 Task: Create a task  Create a feature to sync data across multiple devices , assign it to team member softage.7@softage.net in the project Vigilant and update the status of the task to  On Track  , set the priority of the task to High.
Action: Mouse moved to (14, 52)
Screenshot: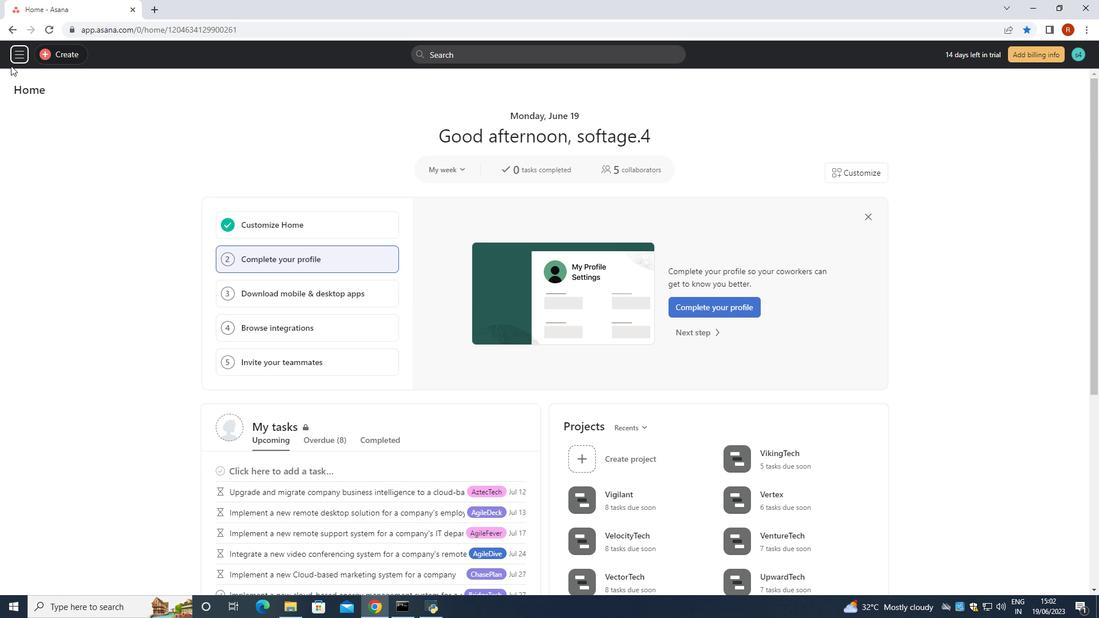 
Action: Mouse pressed left at (14, 52)
Screenshot: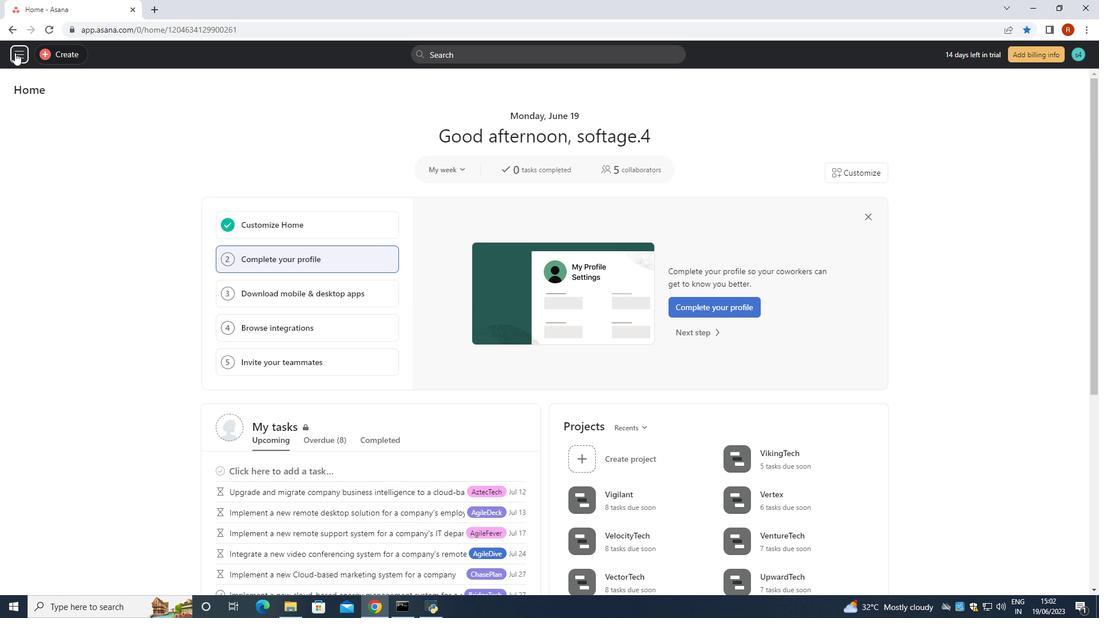 
Action: Mouse moved to (45, 241)
Screenshot: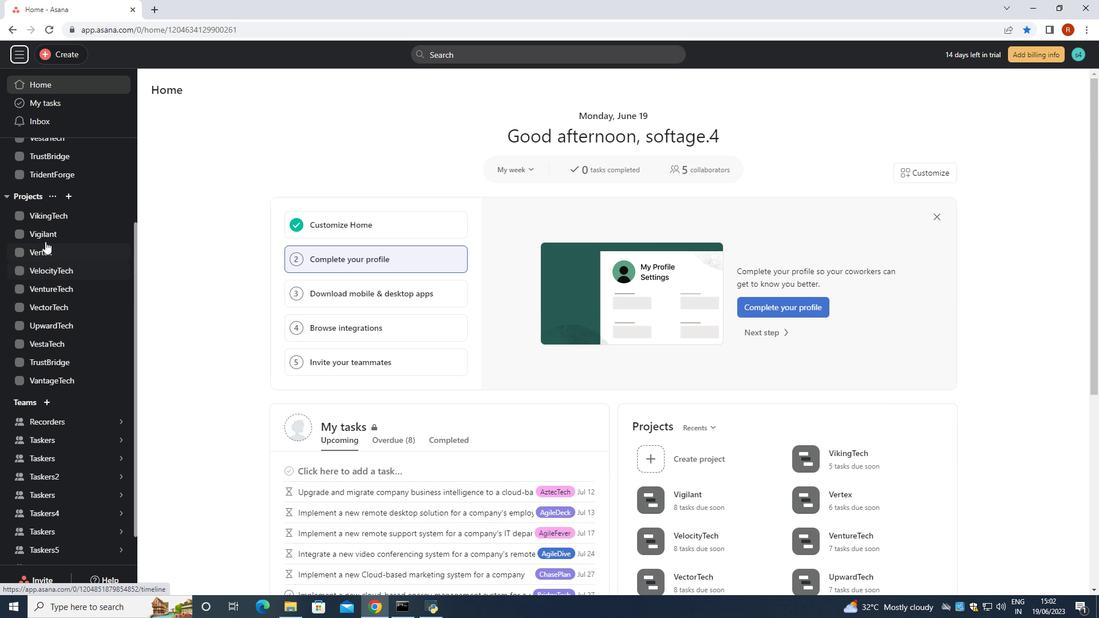 
Action: Mouse pressed left at (45, 241)
Screenshot: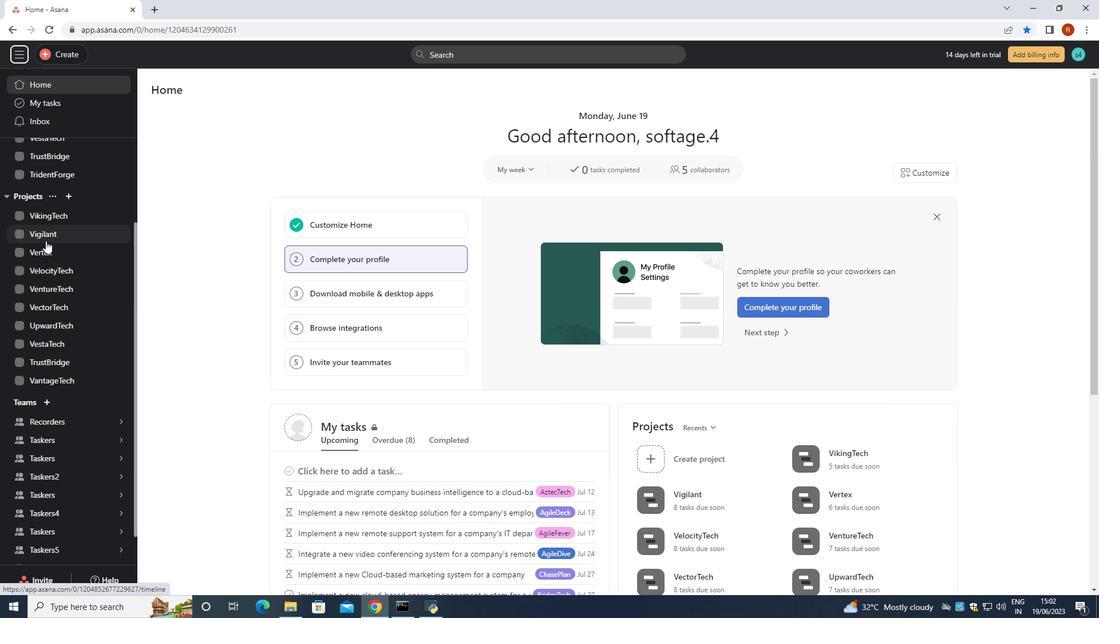 
Action: Mouse moved to (271, 115)
Screenshot: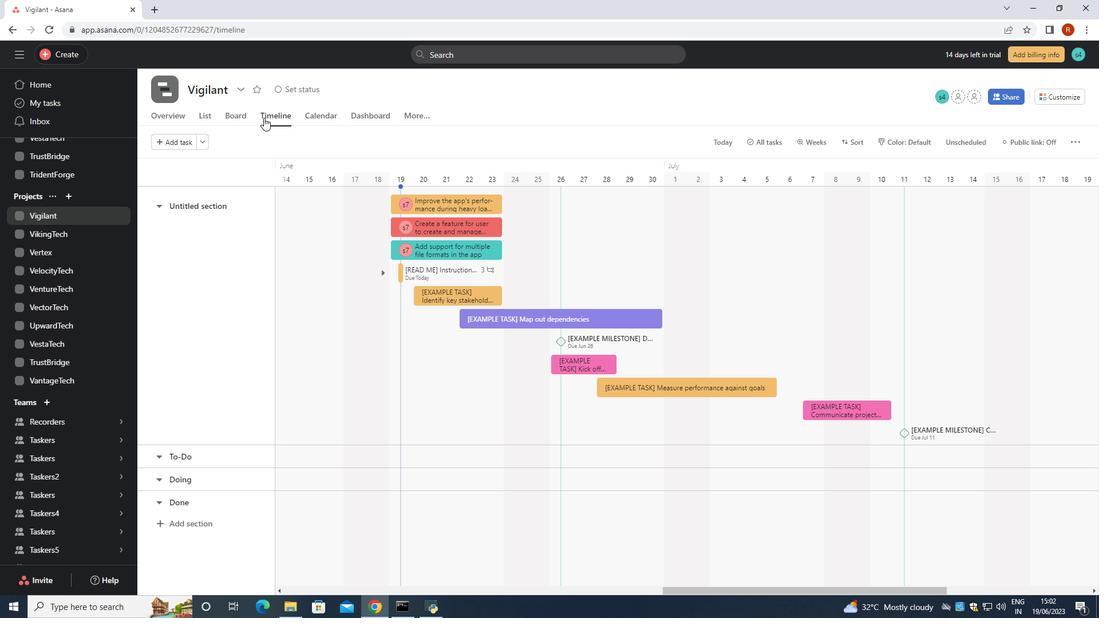 
Action: Mouse pressed left at (271, 115)
Screenshot: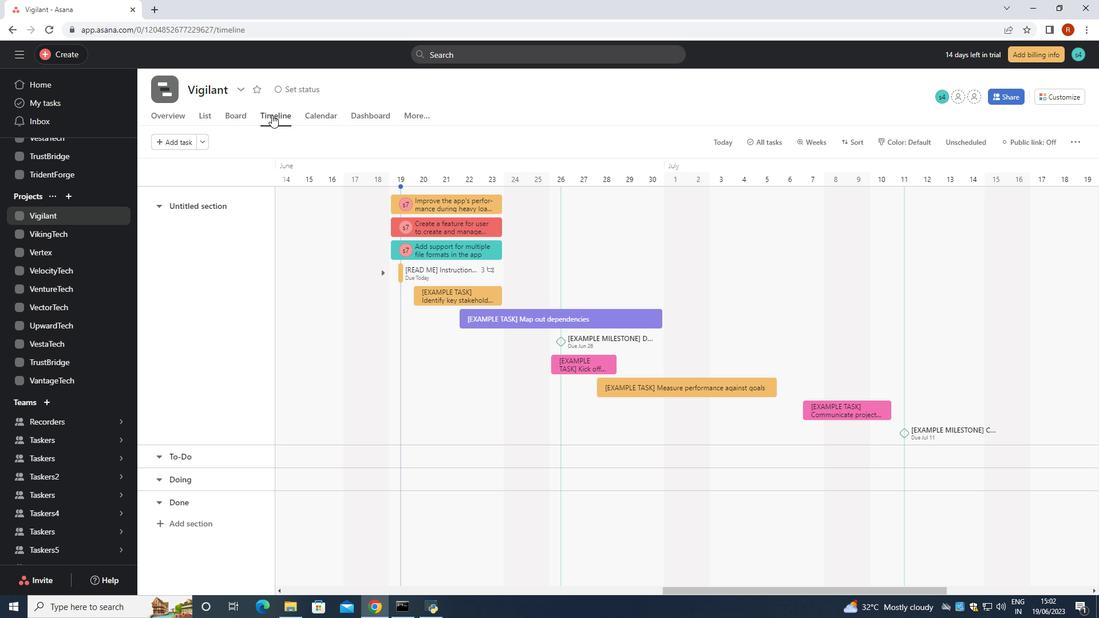 
Action: Mouse moved to (181, 145)
Screenshot: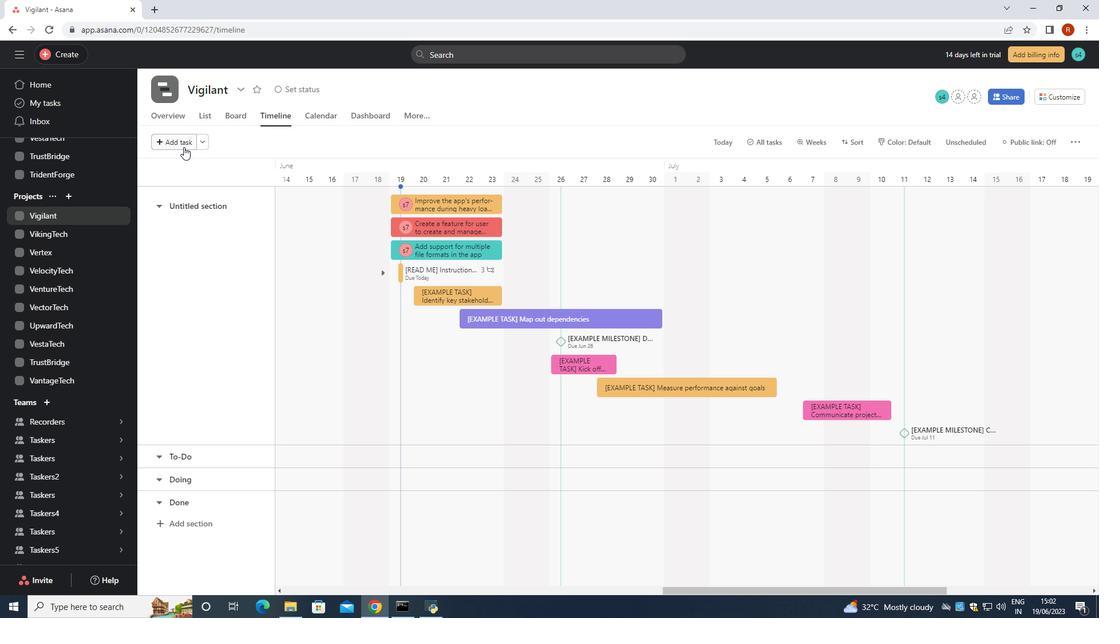 
Action: Mouse pressed left at (181, 145)
Screenshot: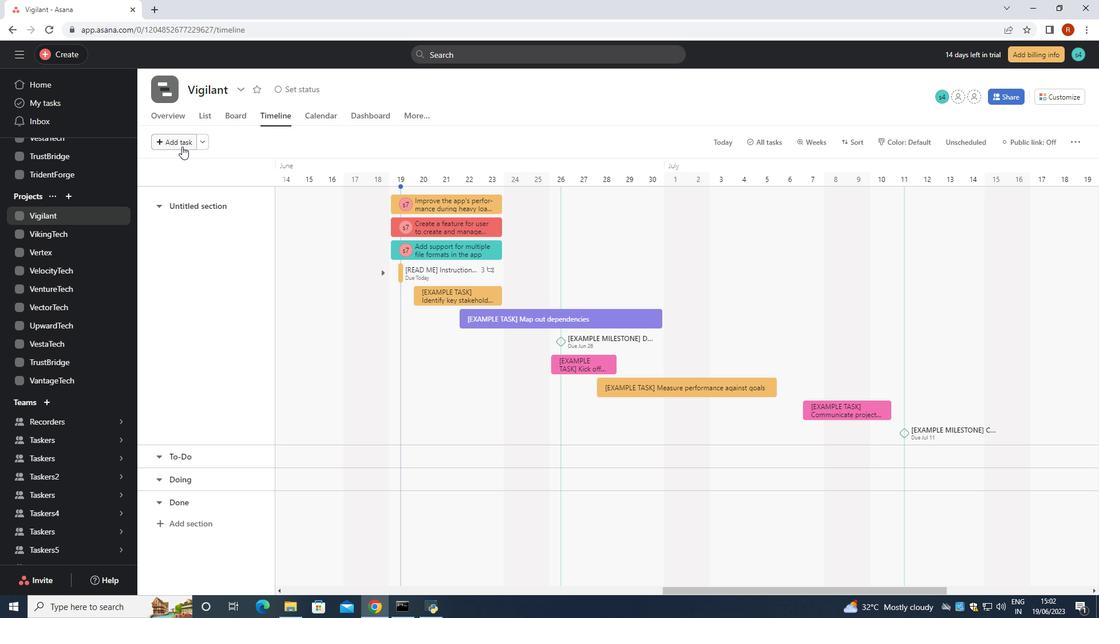 
Action: Mouse moved to (164, 169)
Screenshot: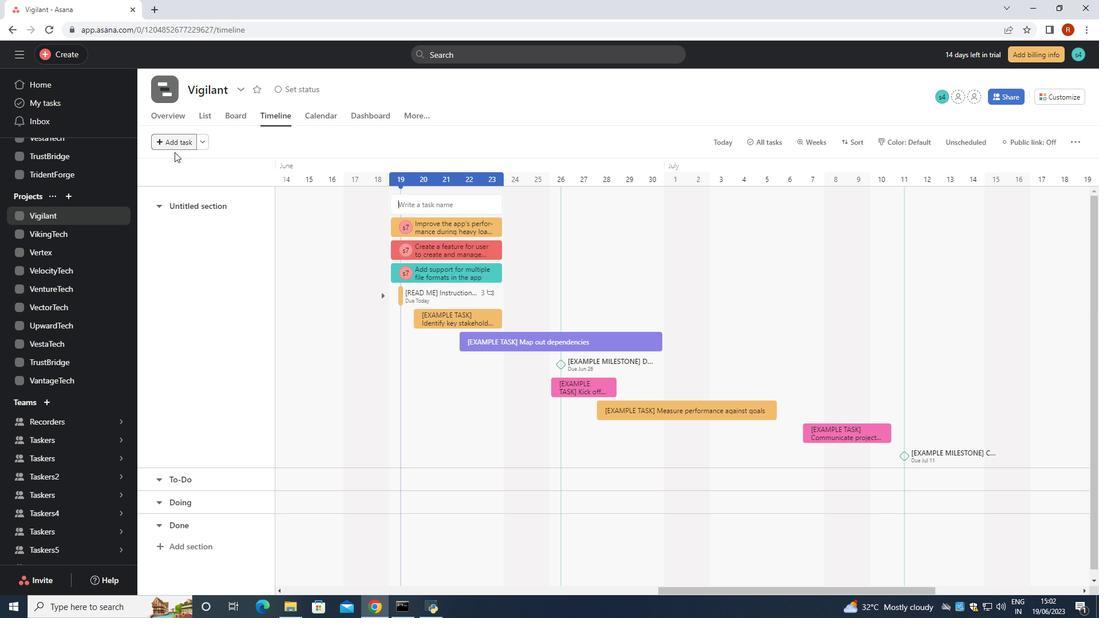 
Action: Key pressed <Key.shift>Create<Key.space>a<Key.space>feature<Key.space>to<Key.space>sync<Key.space>data<Key.space>across<Key.space>mulitiple<Key.space>devices<Key.left><Key.left><Key.left><Key.left><Key.left><Key.left><Key.left><Key.left><Key.left><Key.left><Key.left><Key.left><Key.left><Key.left><Key.right><Key.backspace><Key.right><Key.enter>
Screenshot: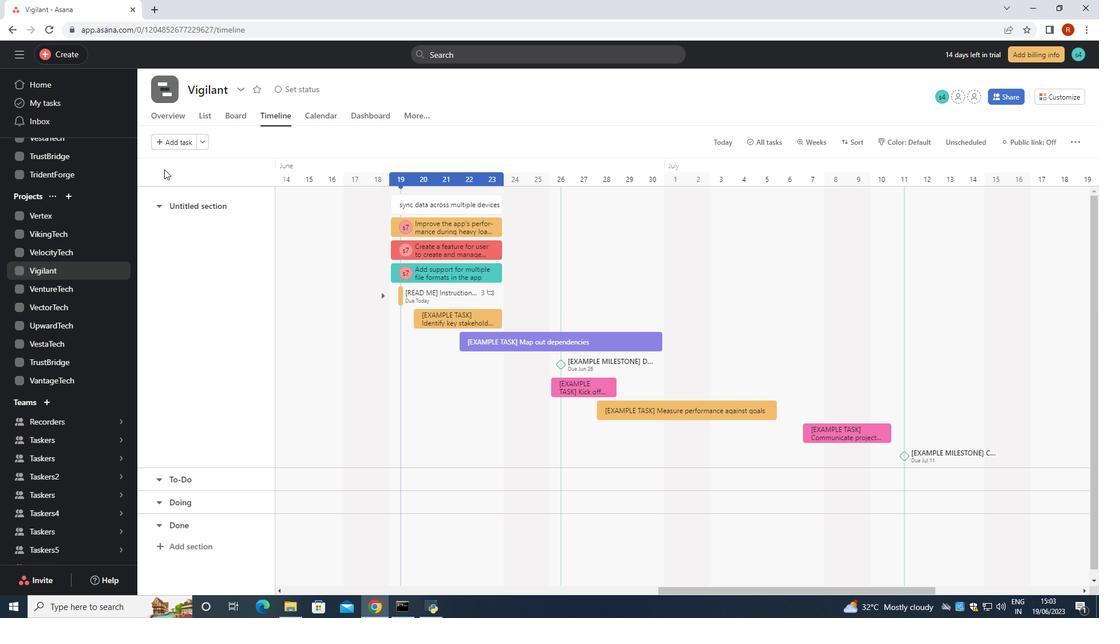 
Action: Mouse moved to (468, 206)
Screenshot: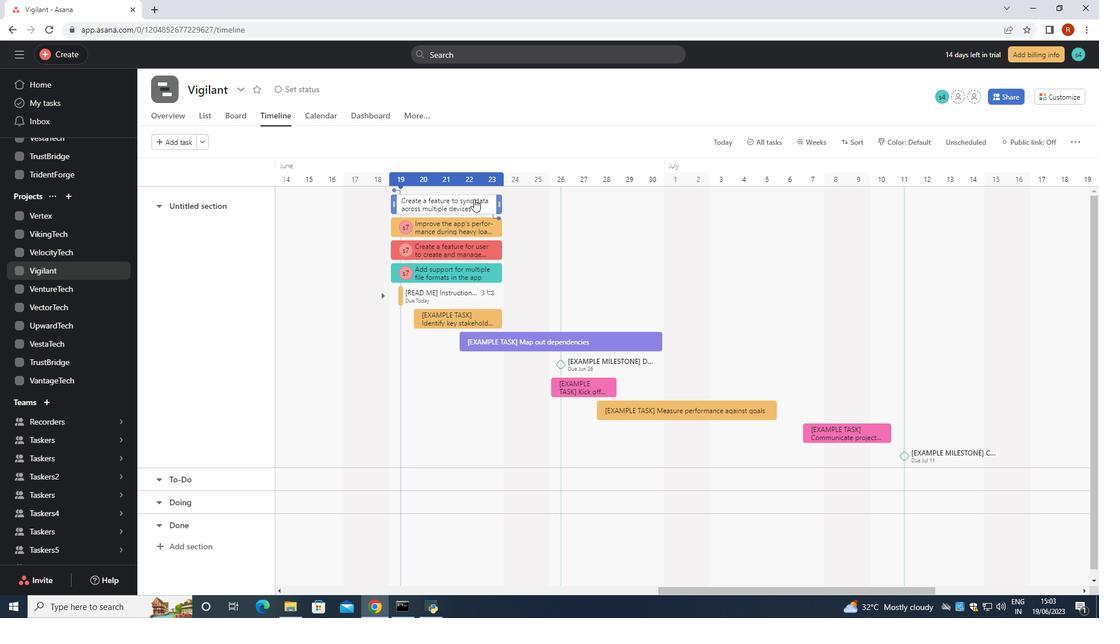 
Action: Mouse pressed left at (468, 206)
Screenshot: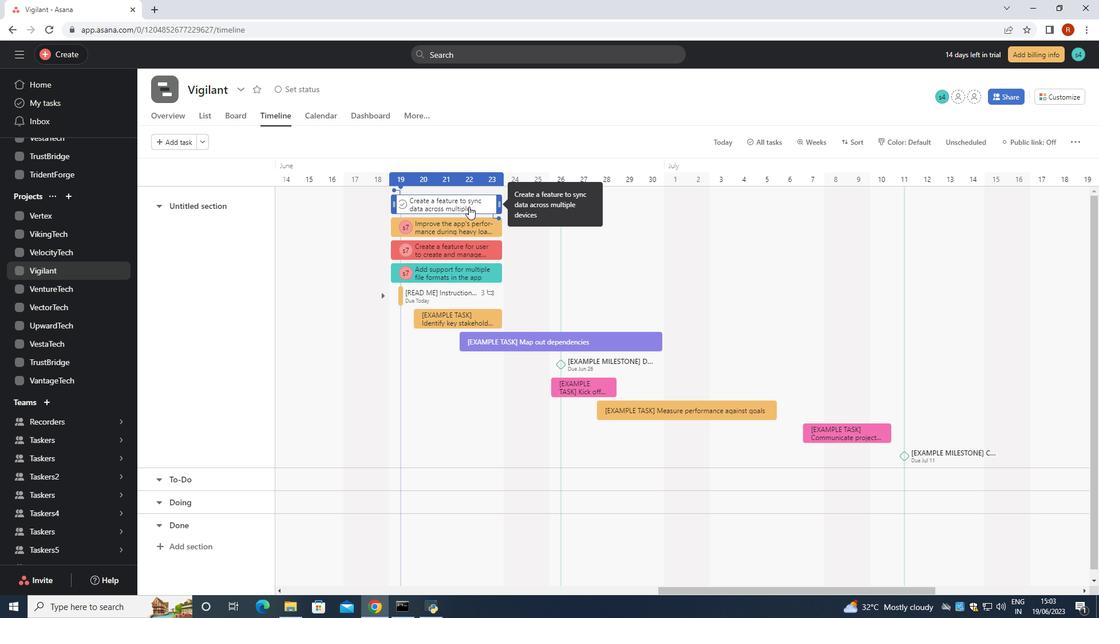 
Action: Mouse moved to (799, 203)
Screenshot: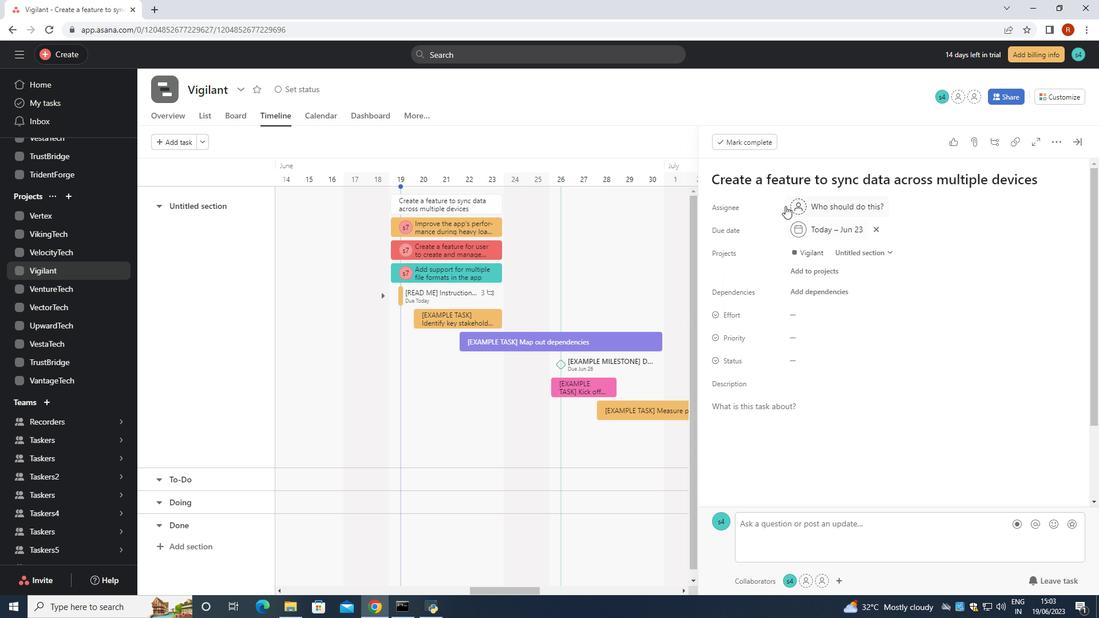 
Action: Mouse pressed left at (799, 203)
Screenshot: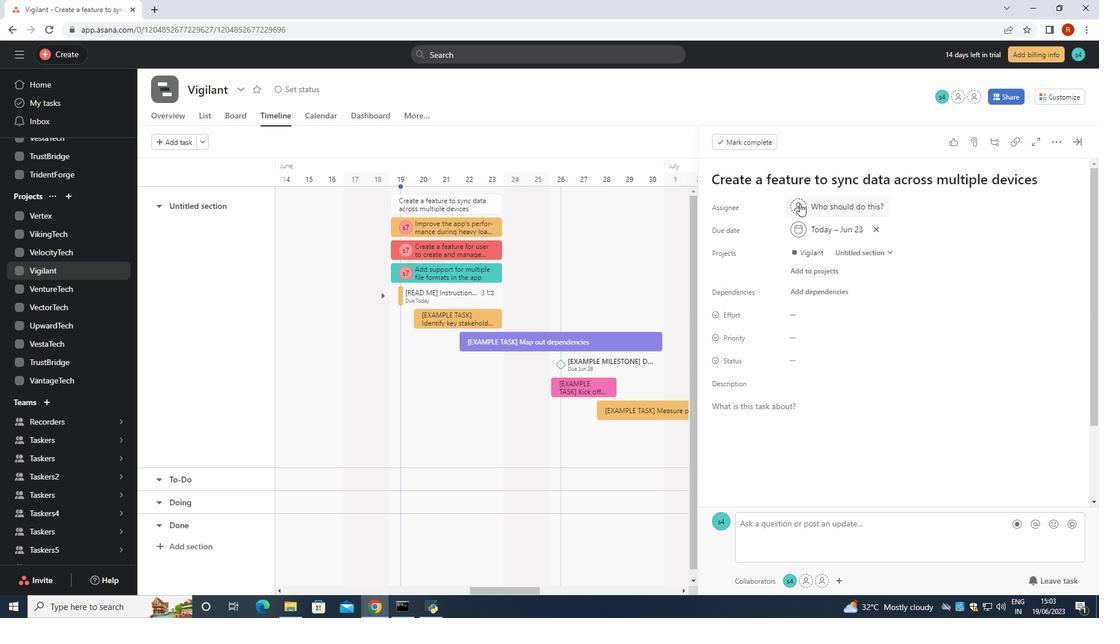 
Action: Mouse moved to (787, 195)
Screenshot: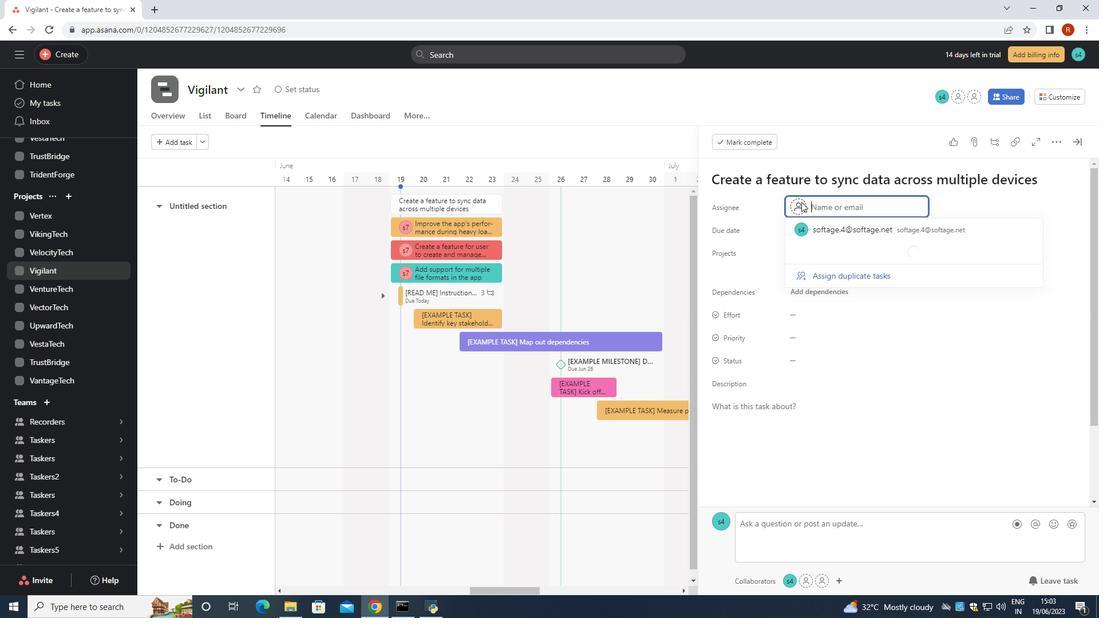
Action: Key pressed <Key.shift>Softage.7<Key.shift>@softage.net
Screenshot: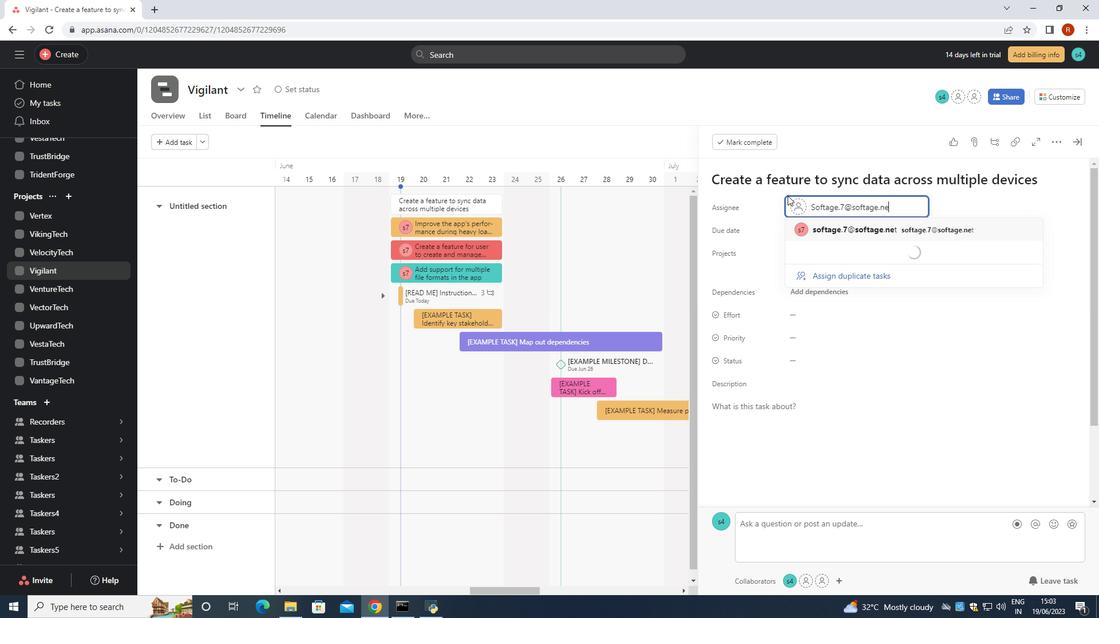 
Action: Mouse moved to (899, 228)
Screenshot: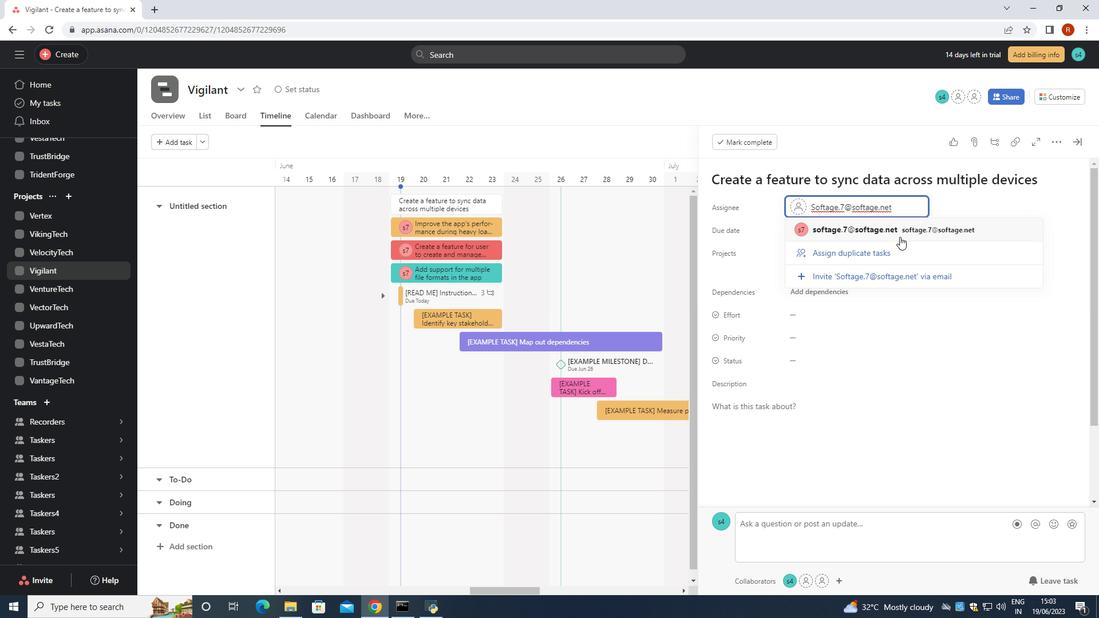 
Action: Mouse pressed left at (899, 228)
Screenshot: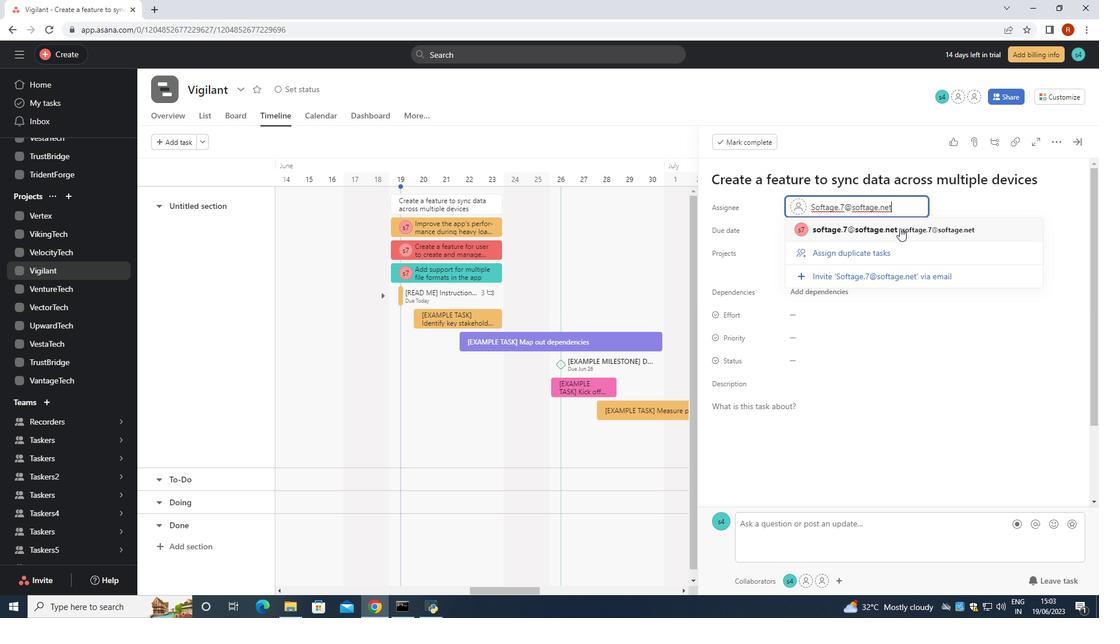 
Action: Mouse moved to (787, 364)
Screenshot: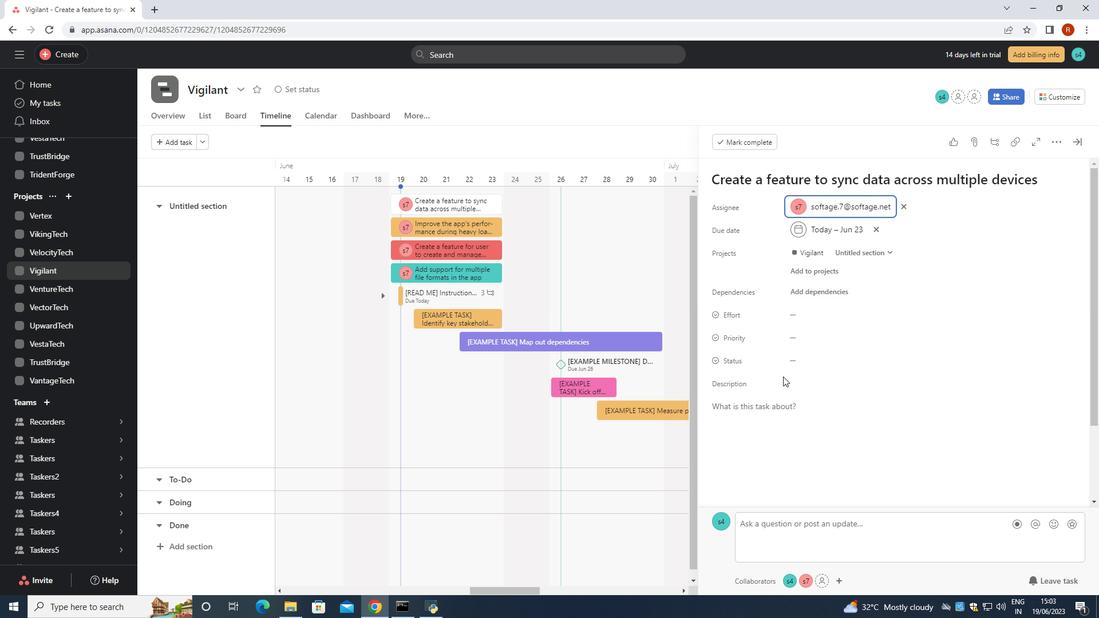 
Action: Mouse pressed left at (787, 364)
Screenshot: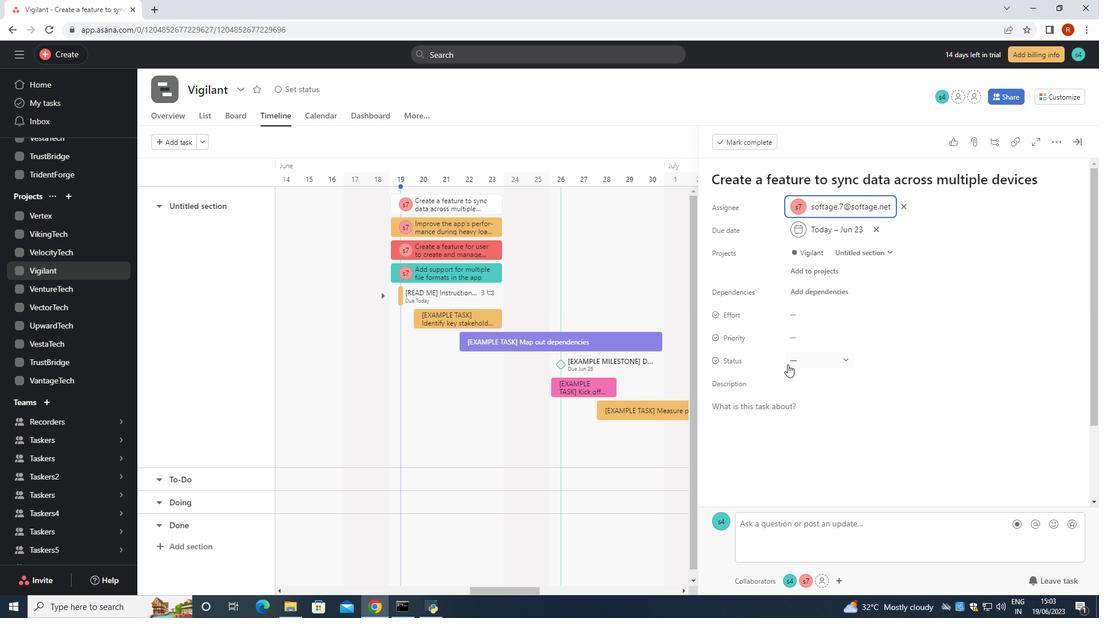 
Action: Mouse moved to (839, 404)
Screenshot: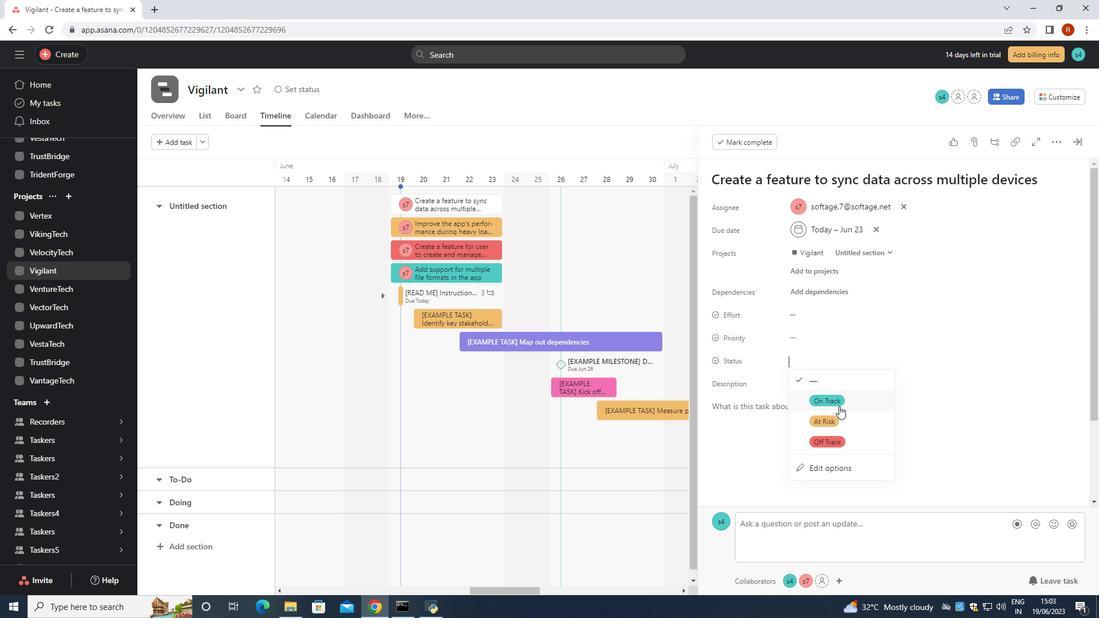 
Action: Mouse pressed left at (839, 404)
Screenshot: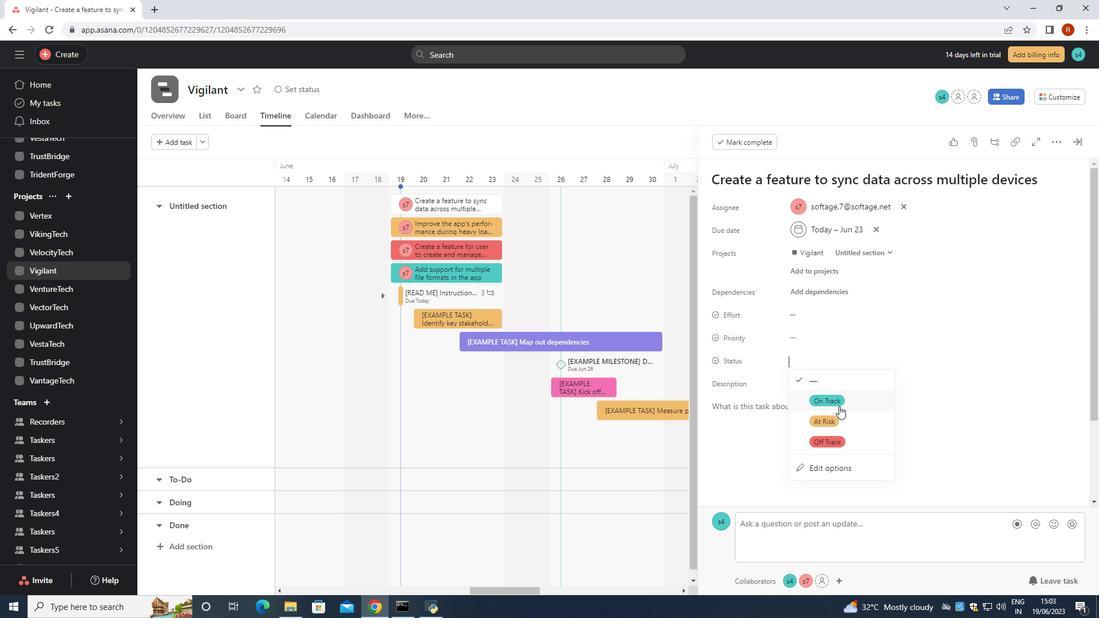 
Action: Mouse moved to (827, 342)
Screenshot: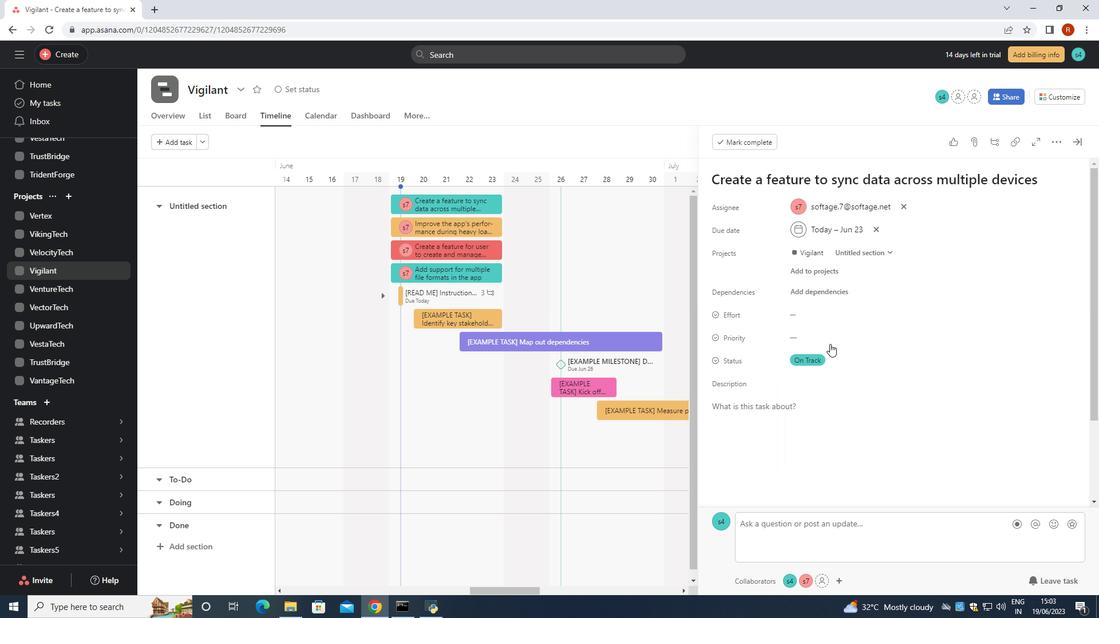 
Action: Mouse pressed left at (827, 342)
Screenshot: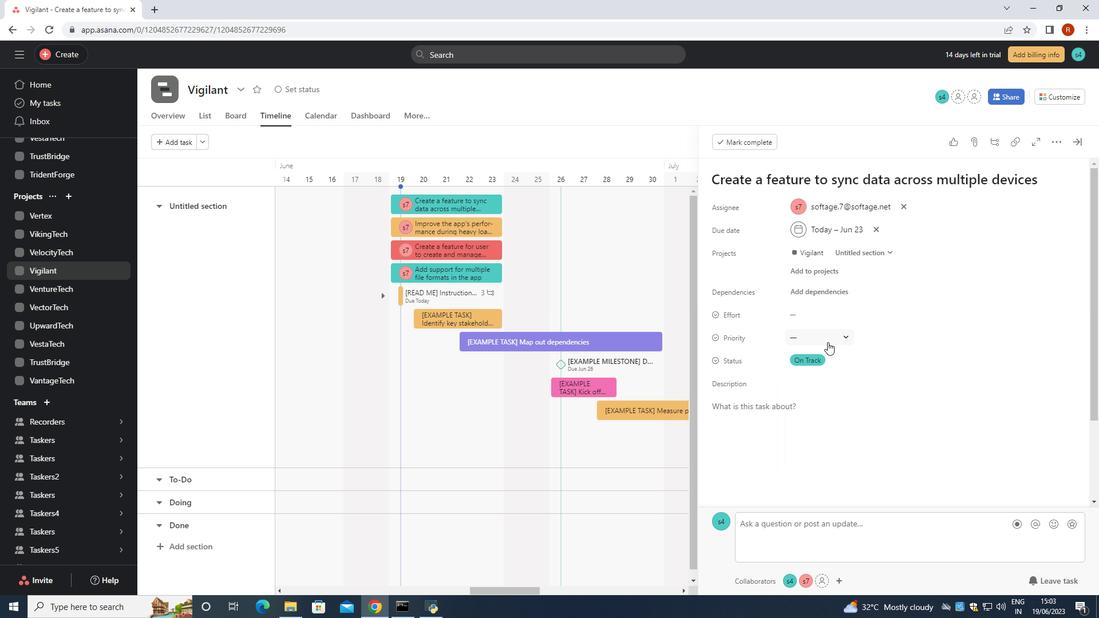 
Action: Mouse moved to (831, 382)
Screenshot: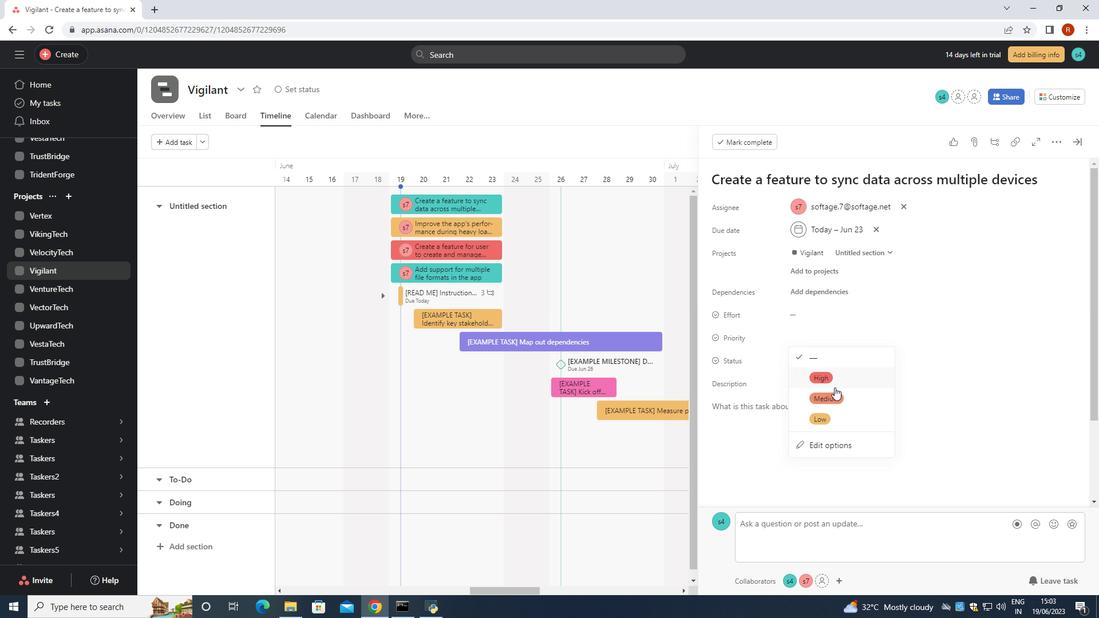 
Action: Mouse pressed left at (831, 382)
Screenshot: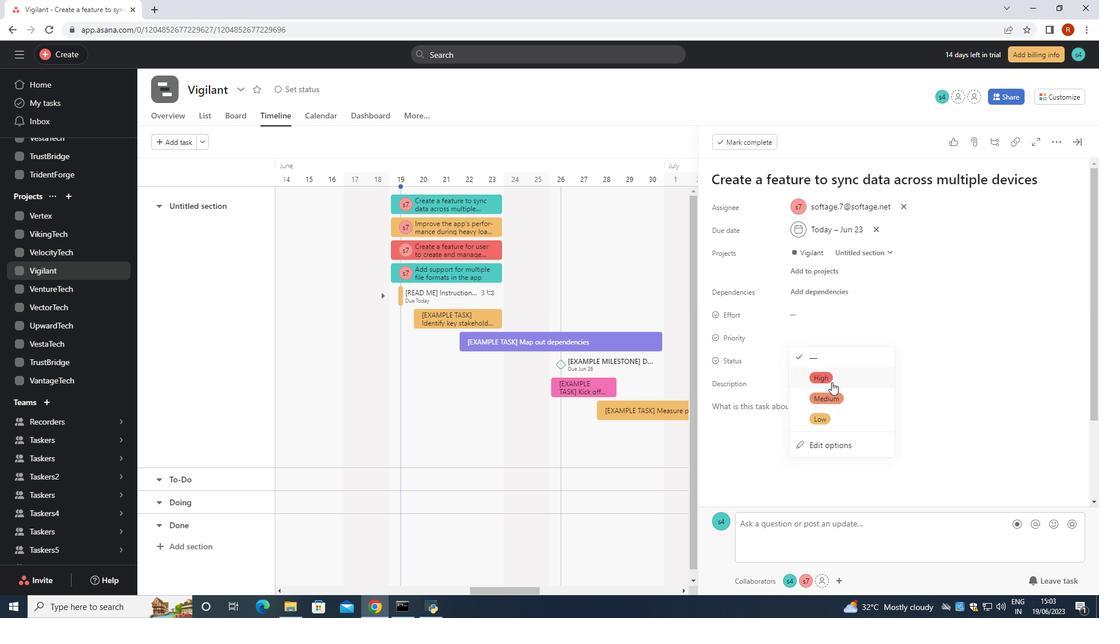 
Action: Mouse moved to (839, 383)
Screenshot: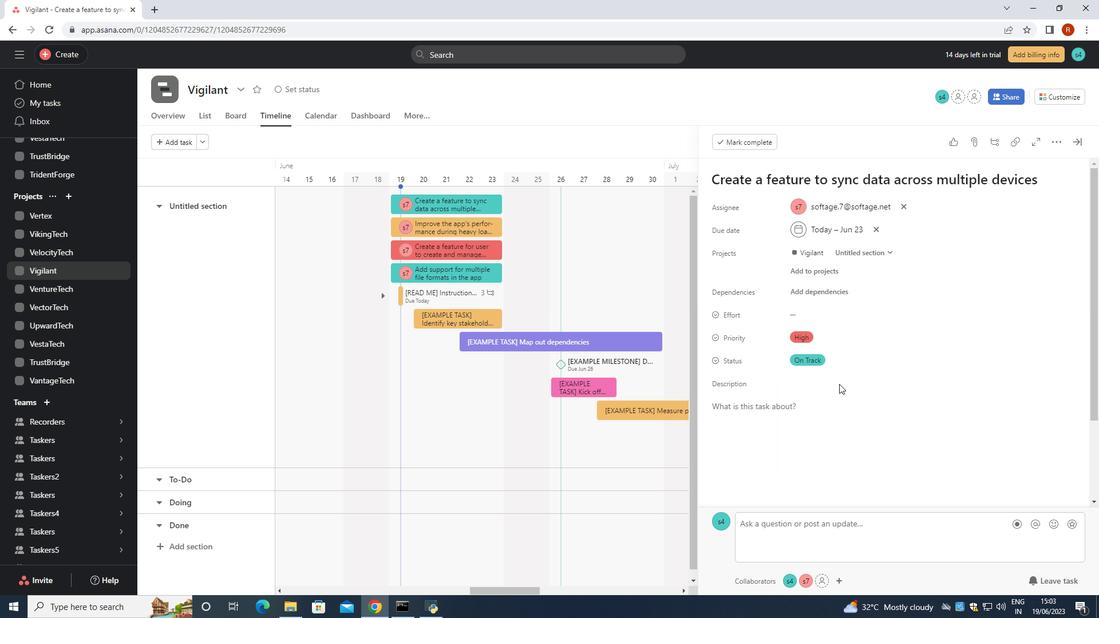 
